 Task: Look for products in the category "Dental Care" that are on sale.
Action: Mouse pressed left at (298, 112)
Screenshot: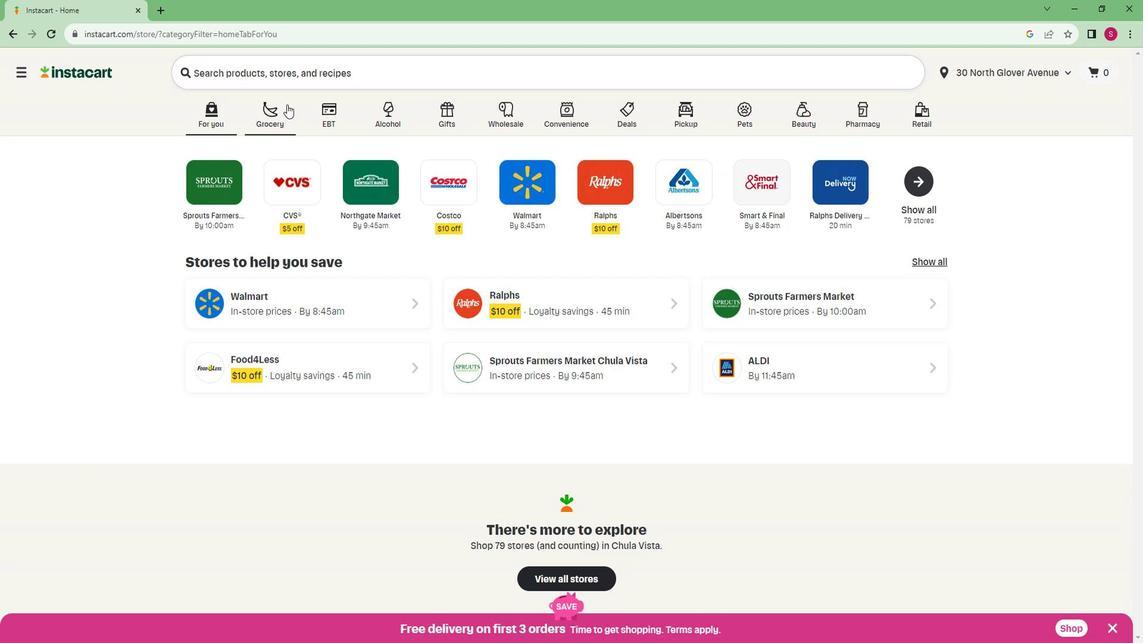 
Action: Mouse moved to (254, 335)
Screenshot: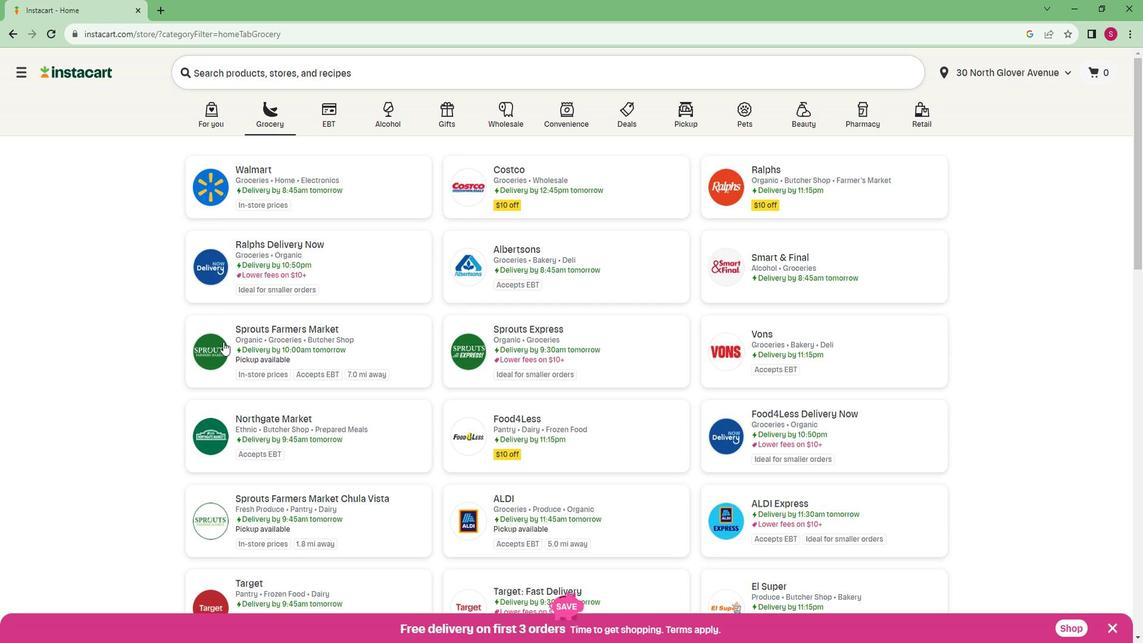 
Action: Mouse pressed left at (254, 335)
Screenshot: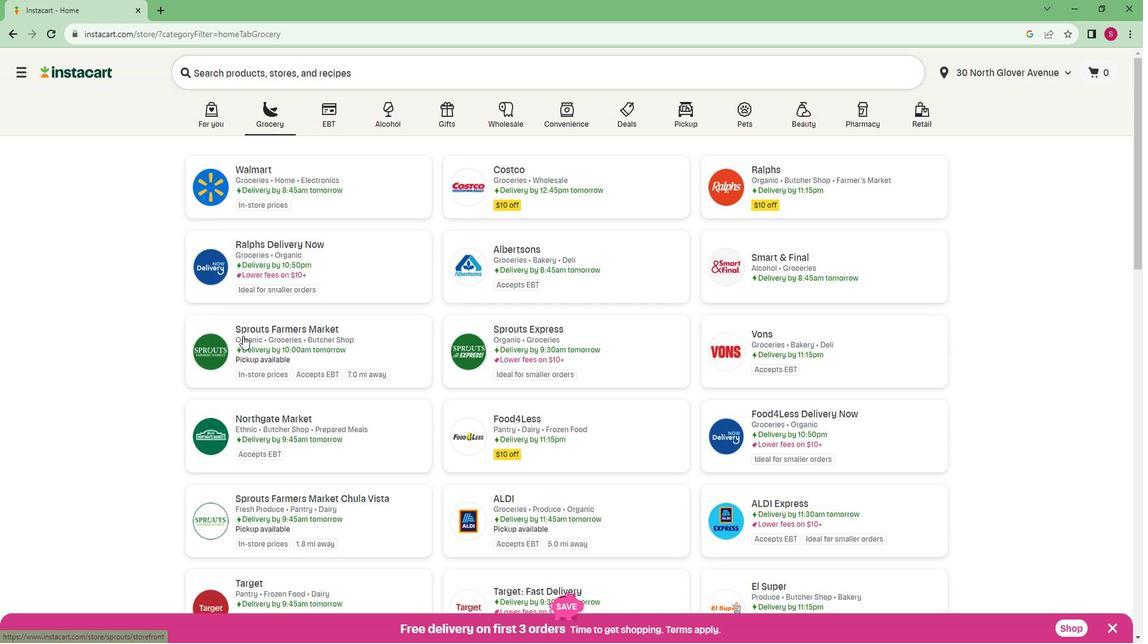 
Action: Mouse moved to (5, 427)
Screenshot: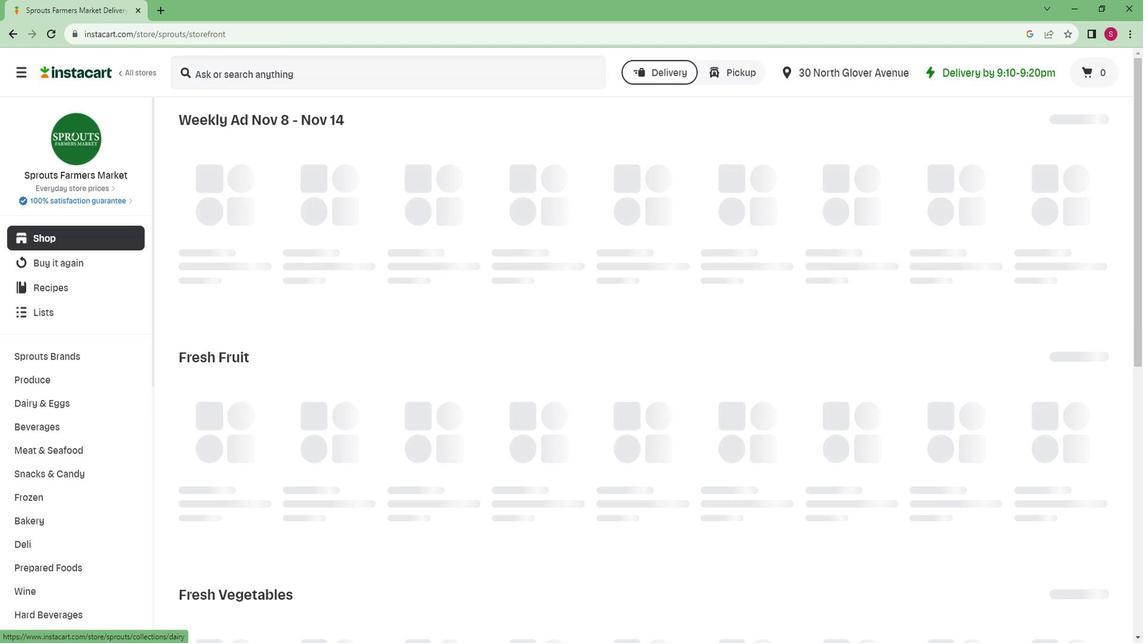 
Action: Mouse scrolled (5, 426) with delta (0, 0)
Screenshot: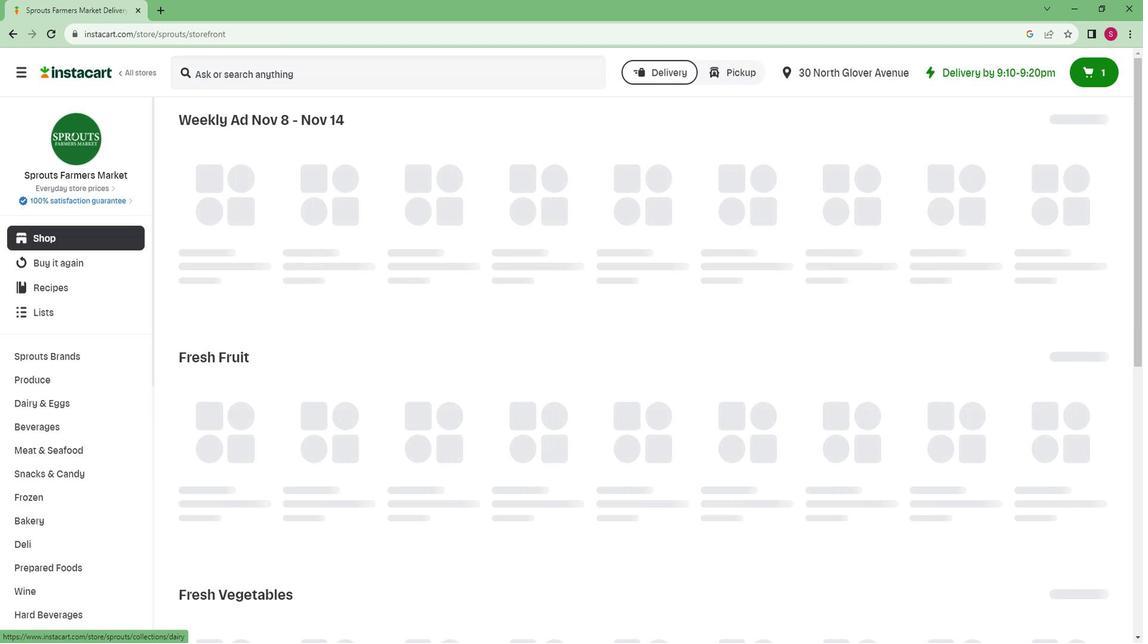 
Action: Mouse scrolled (5, 426) with delta (0, 0)
Screenshot: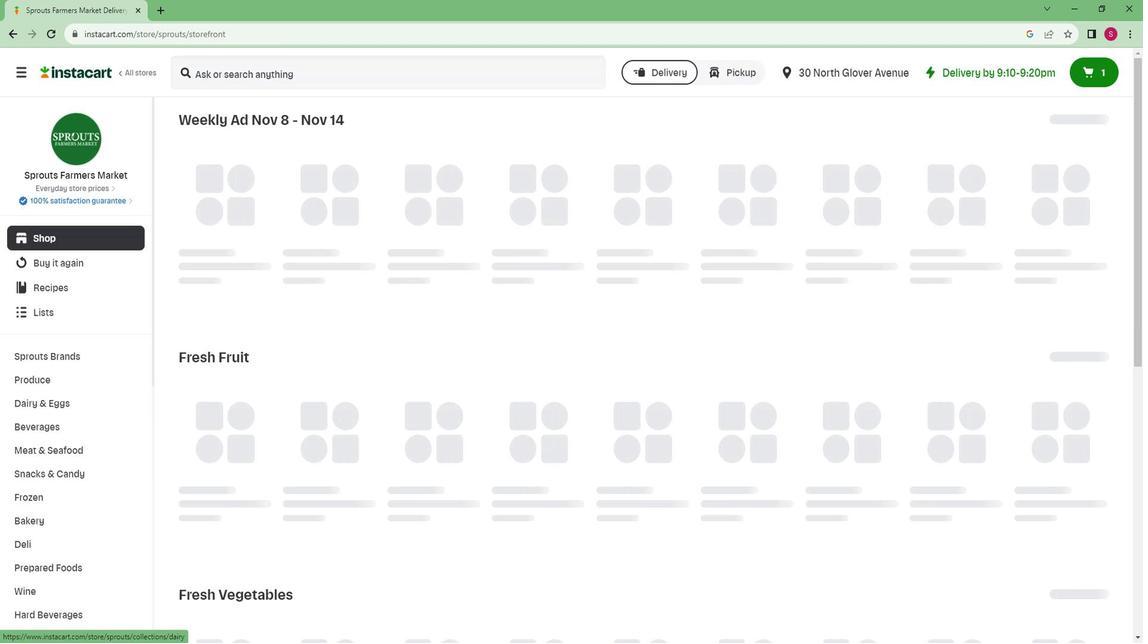 
Action: Mouse scrolled (5, 426) with delta (0, 0)
Screenshot: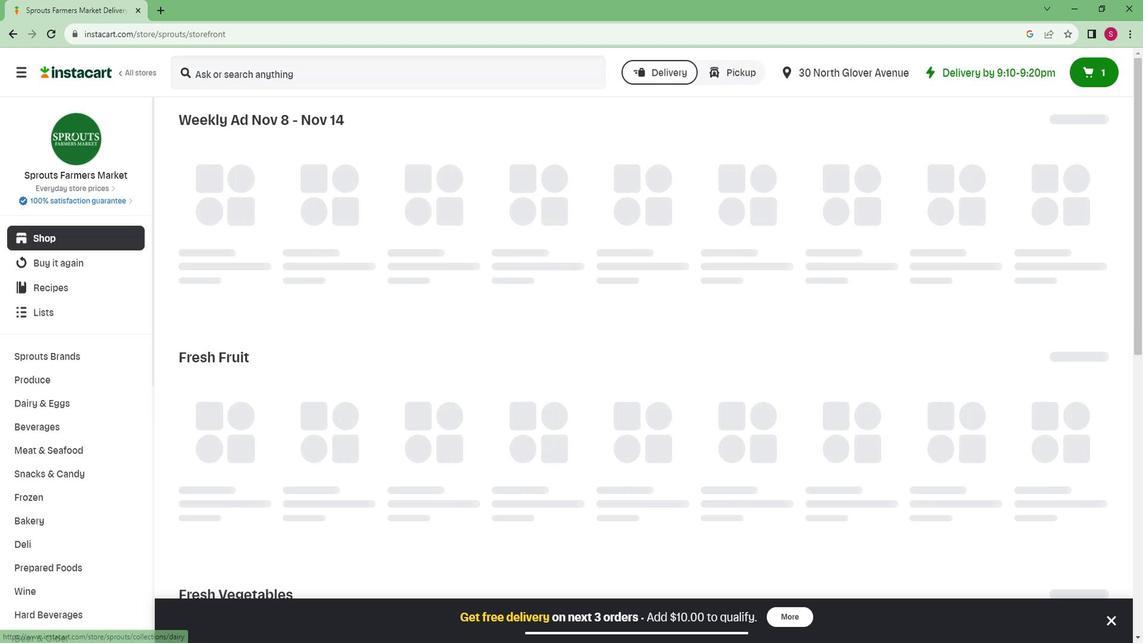 
Action: Mouse scrolled (5, 426) with delta (0, 0)
Screenshot: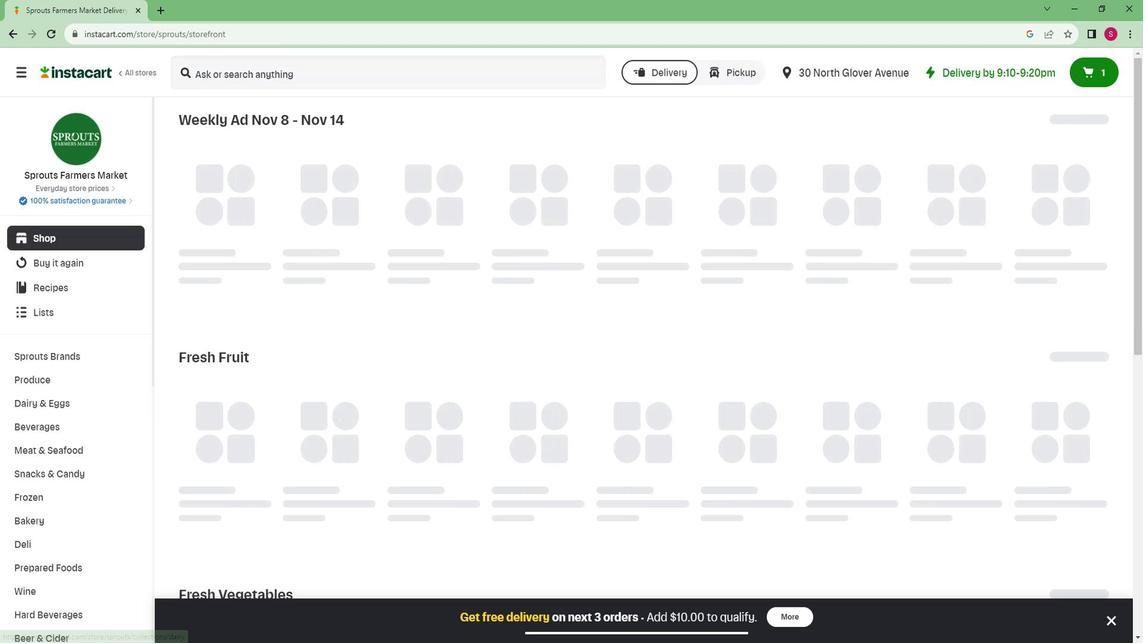 
Action: Mouse moved to (38, 463)
Screenshot: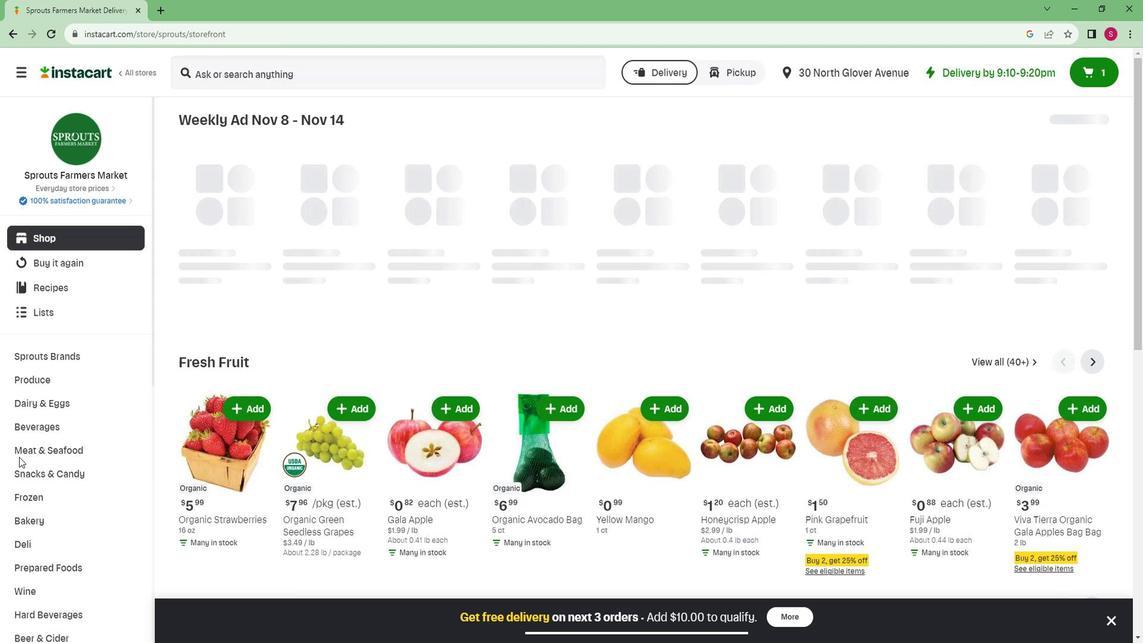 
Action: Mouse scrolled (38, 462) with delta (0, 0)
Screenshot: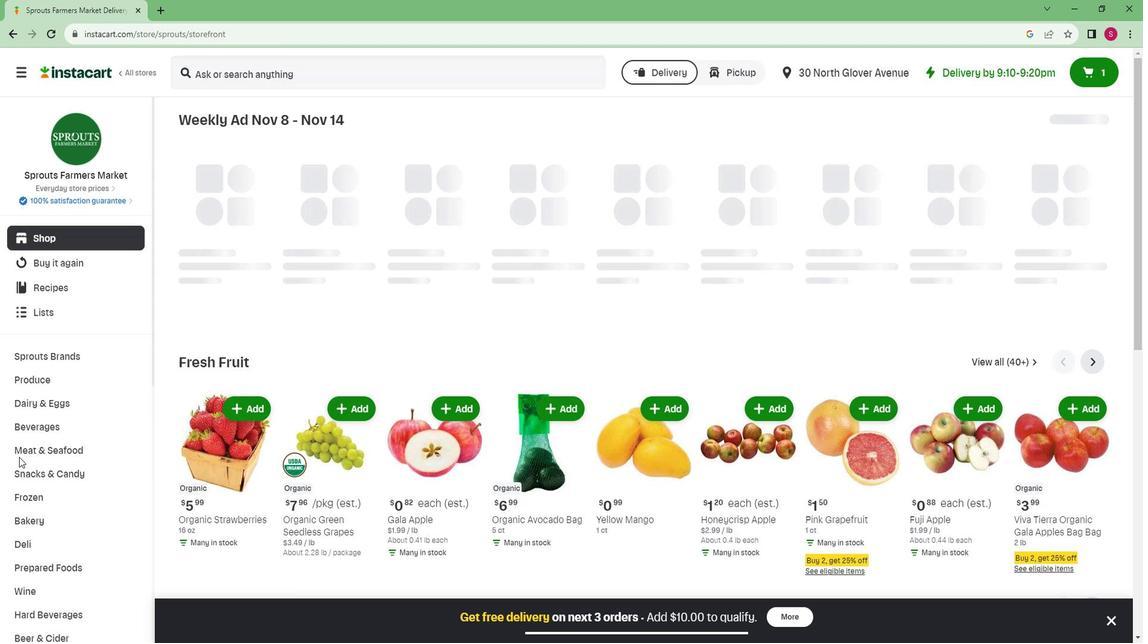
Action: Mouse scrolled (38, 462) with delta (0, 0)
Screenshot: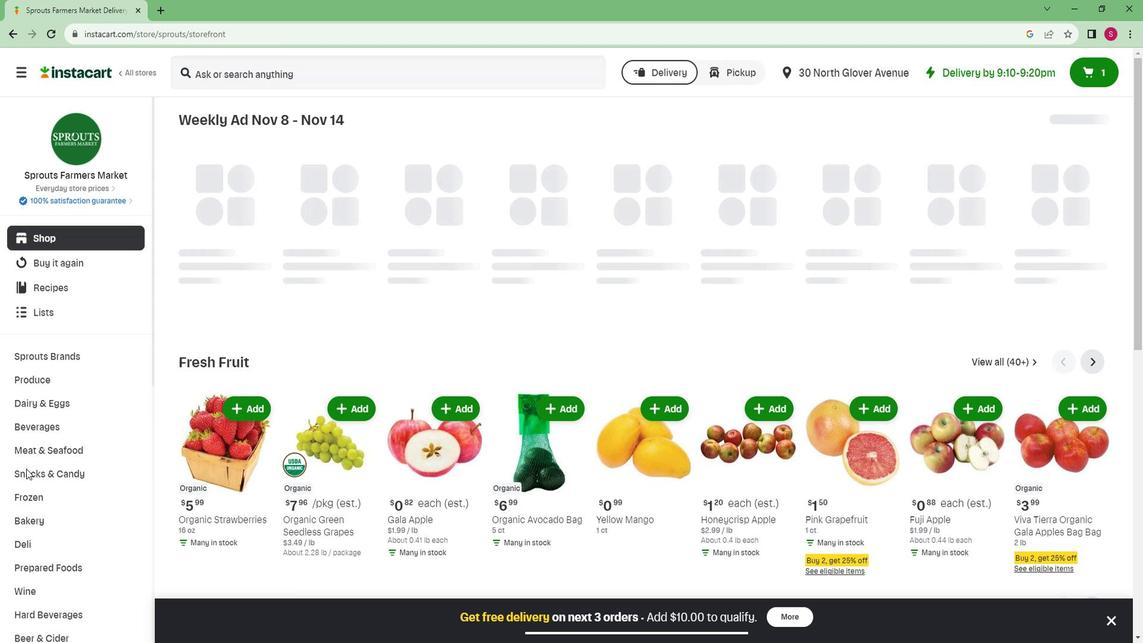 
Action: Mouse scrolled (38, 462) with delta (0, 0)
Screenshot: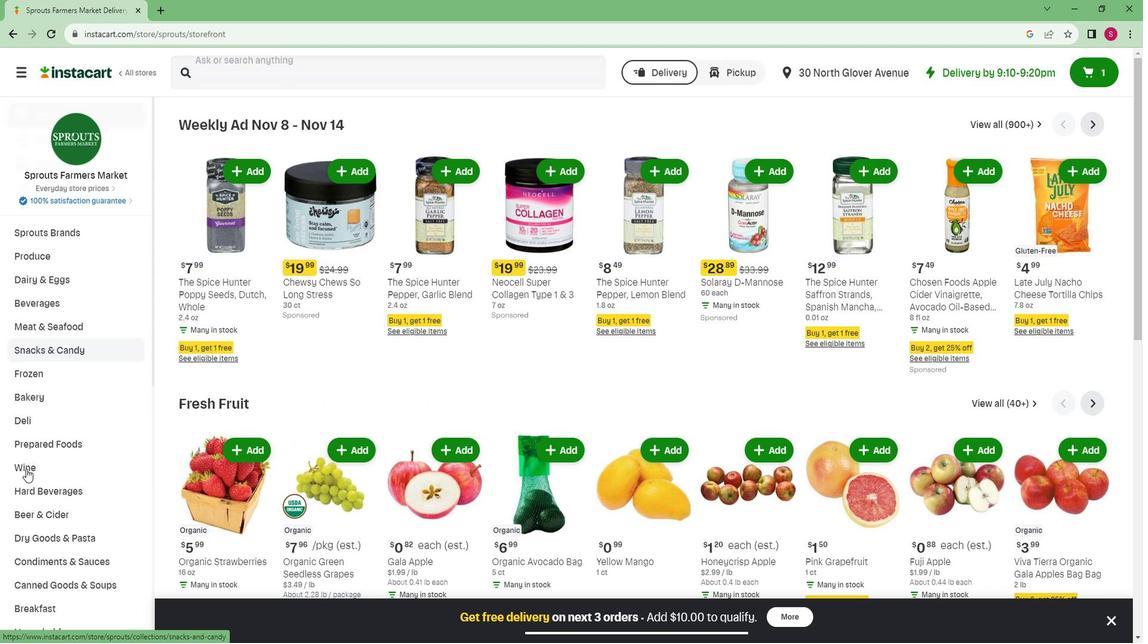 
Action: Mouse scrolled (38, 462) with delta (0, 0)
Screenshot: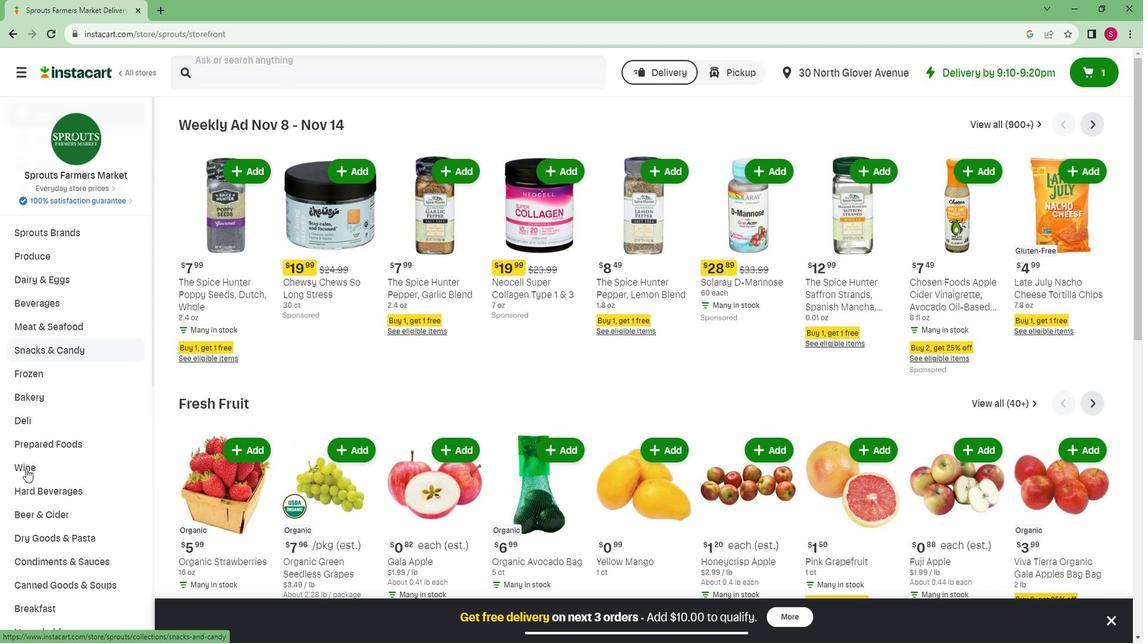 
Action: Mouse scrolled (38, 462) with delta (0, 0)
Screenshot: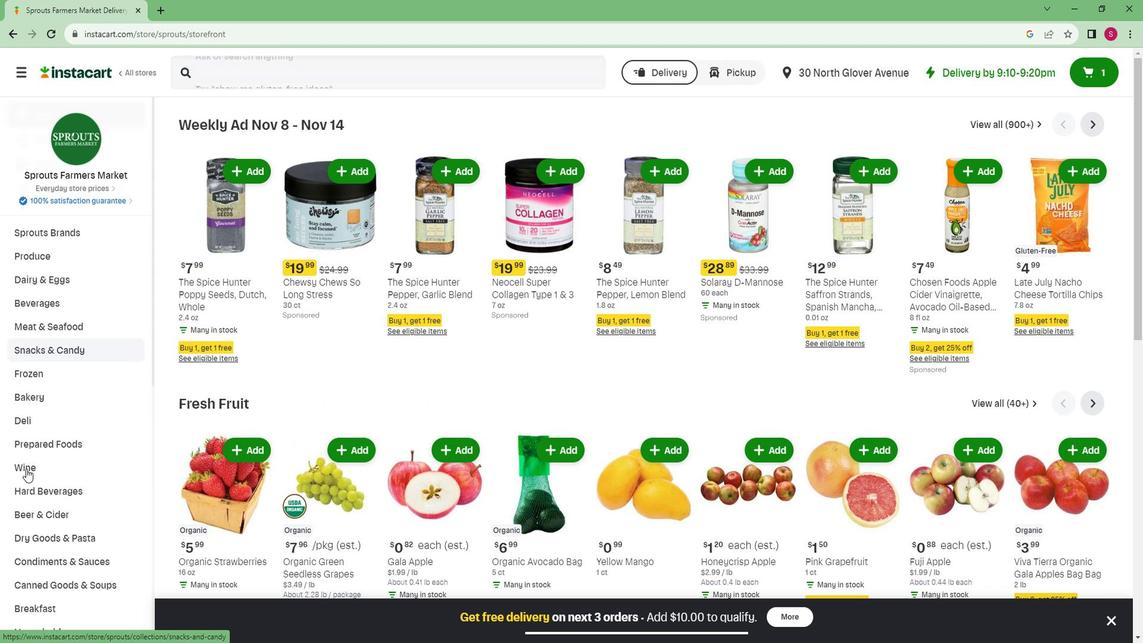 
Action: Mouse scrolled (38, 462) with delta (0, 0)
Screenshot: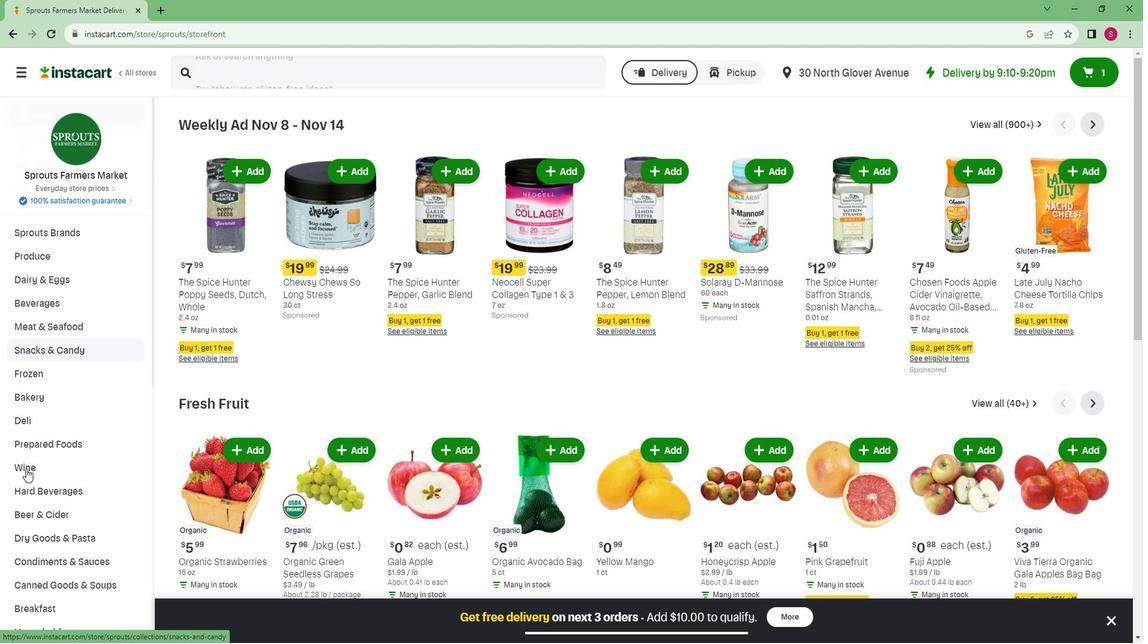 
Action: Mouse scrolled (38, 462) with delta (0, 0)
Screenshot: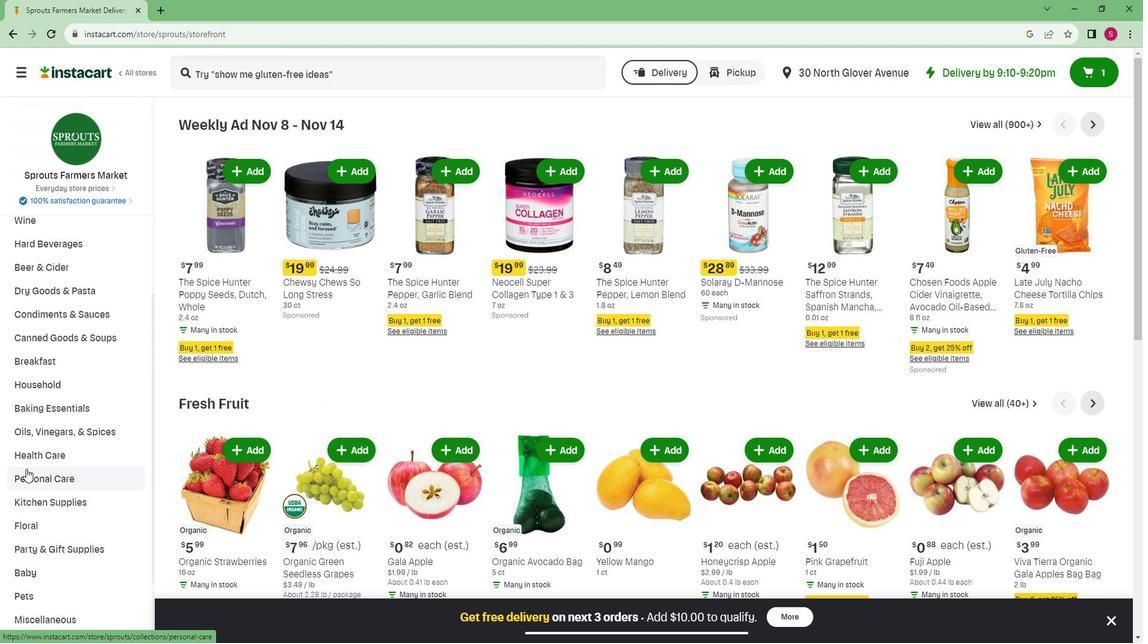 
Action: Mouse scrolled (38, 462) with delta (0, 0)
Screenshot: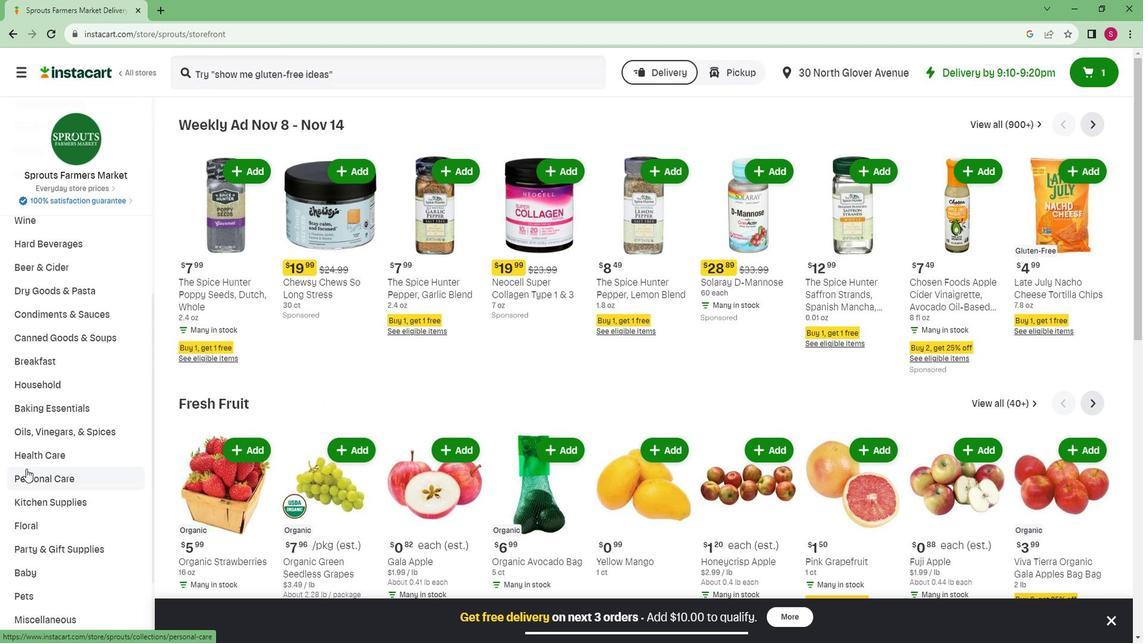 
Action: Mouse scrolled (38, 462) with delta (0, 0)
Screenshot: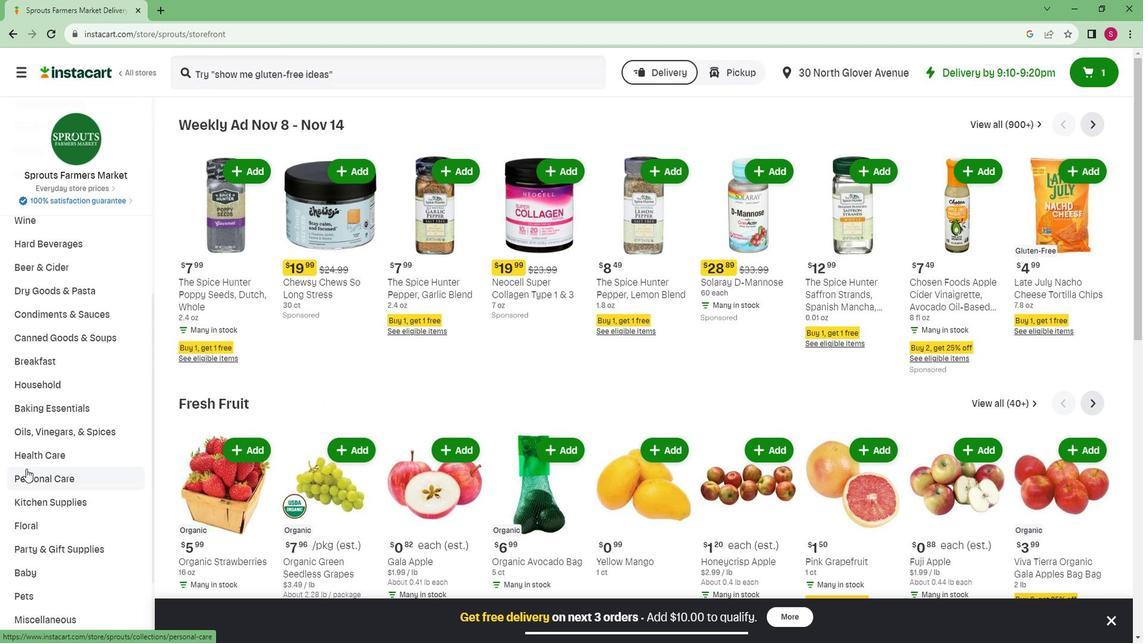 
Action: Mouse scrolled (38, 462) with delta (0, 0)
Screenshot: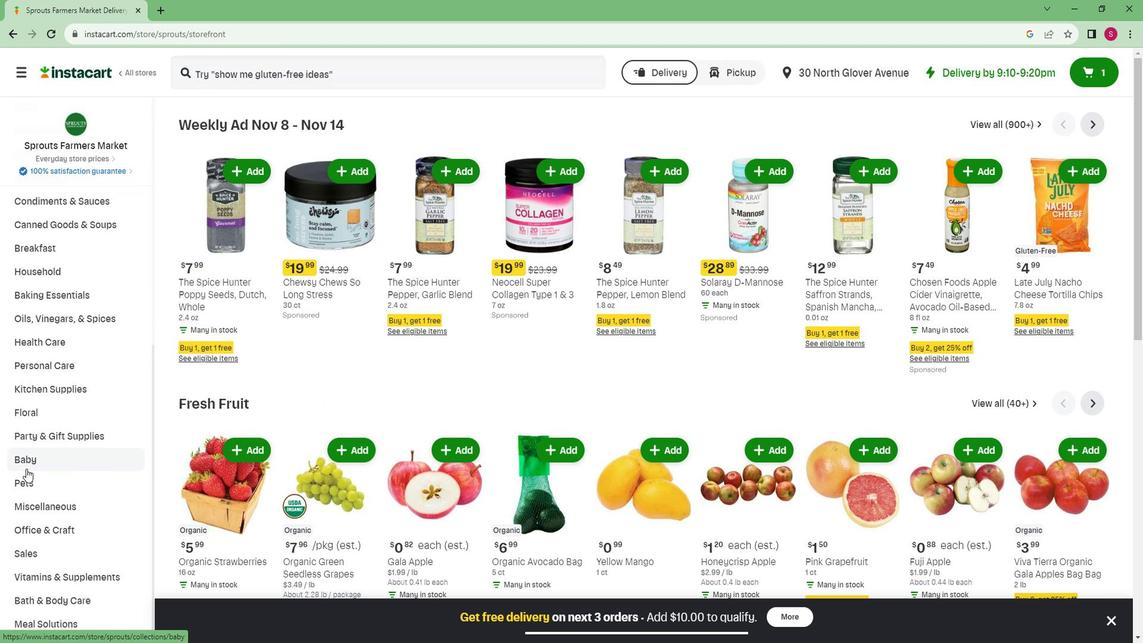 
Action: Mouse scrolled (38, 462) with delta (0, 0)
Screenshot: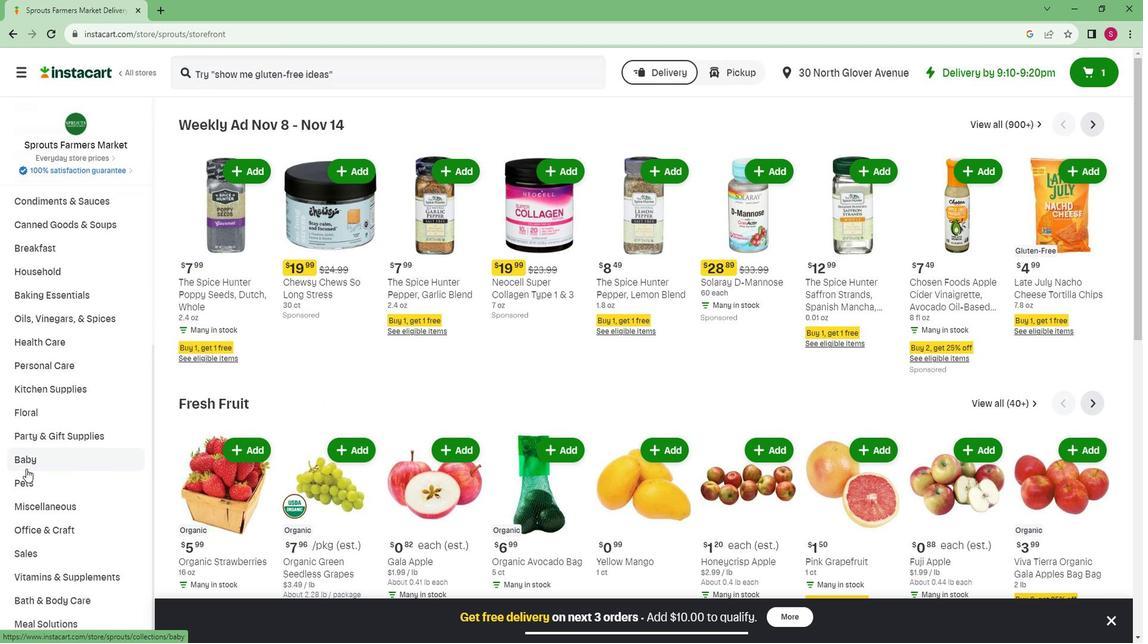 
Action: Mouse scrolled (38, 462) with delta (0, 0)
Screenshot: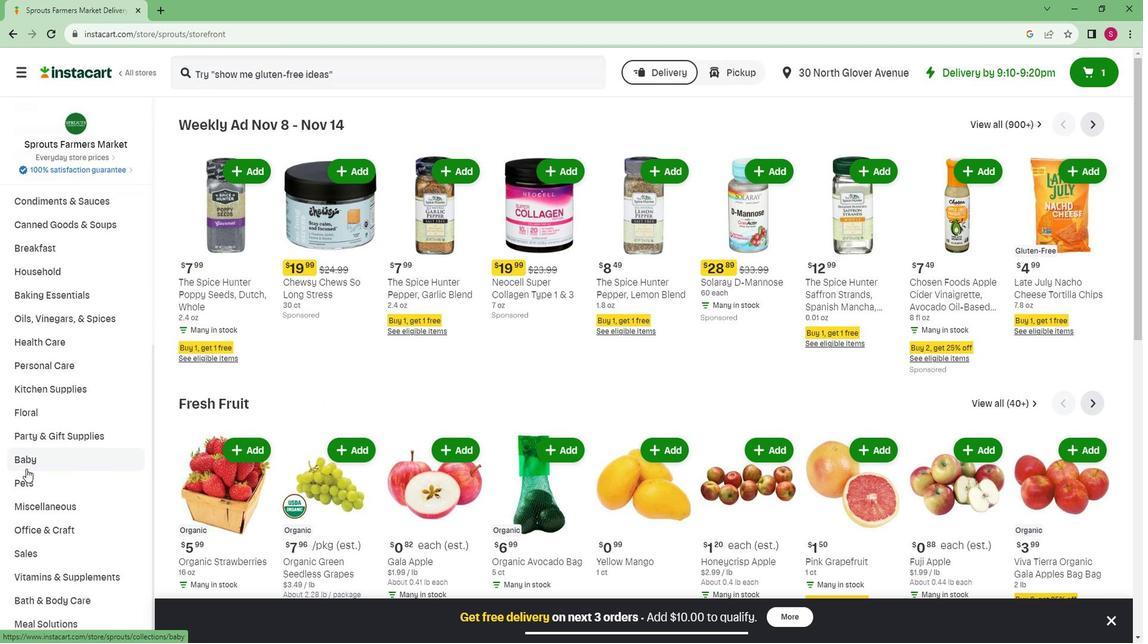 
Action: Mouse moved to (91, 597)
Screenshot: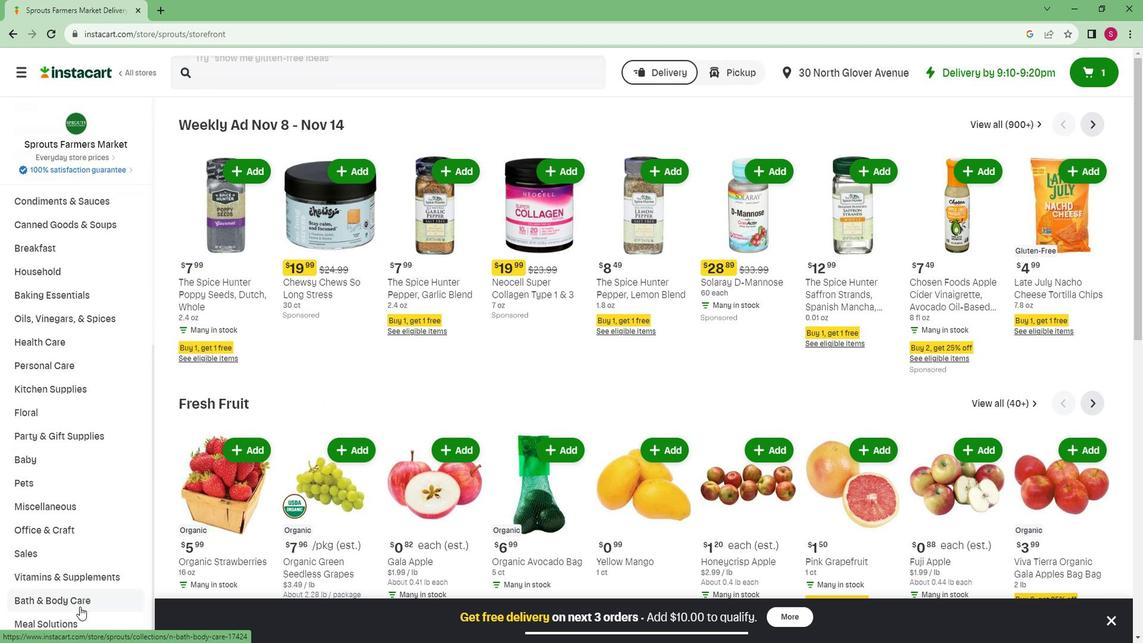 
Action: Mouse pressed left at (91, 597)
Screenshot: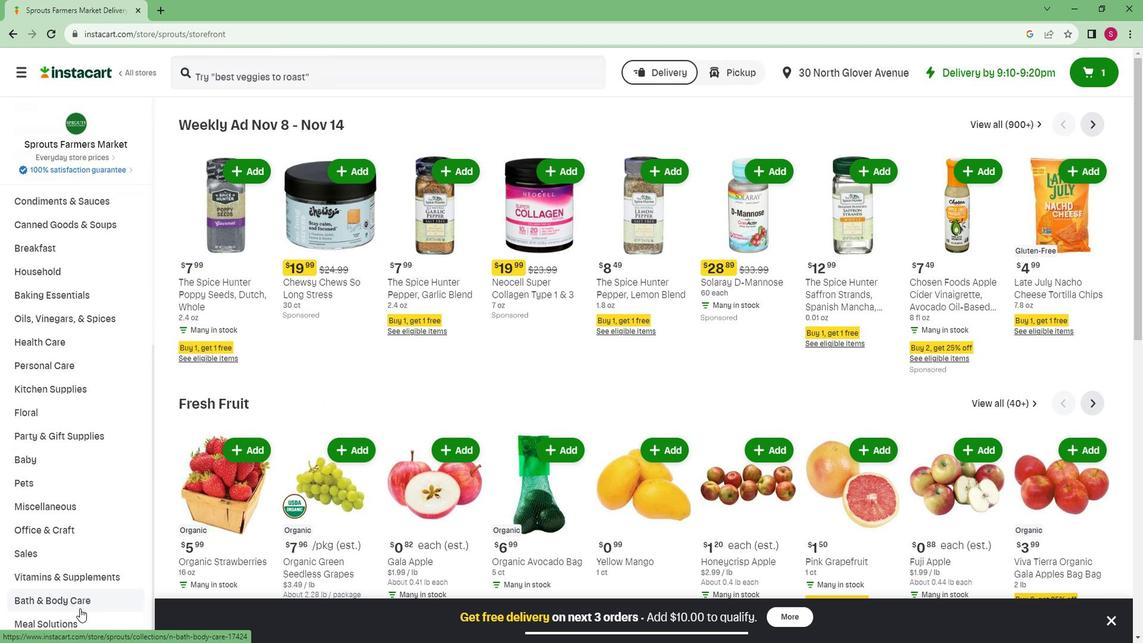 
Action: Mouse moved to (781, 160)
Screenshot: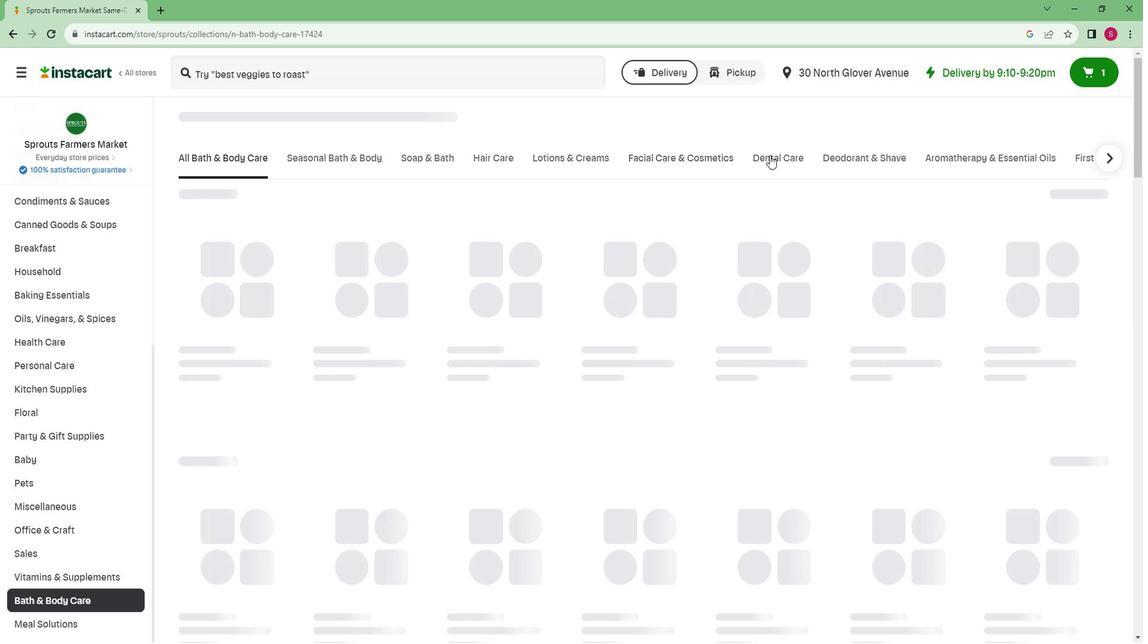 
Action: Mouse pressed left at (781, 160)
Screenshot: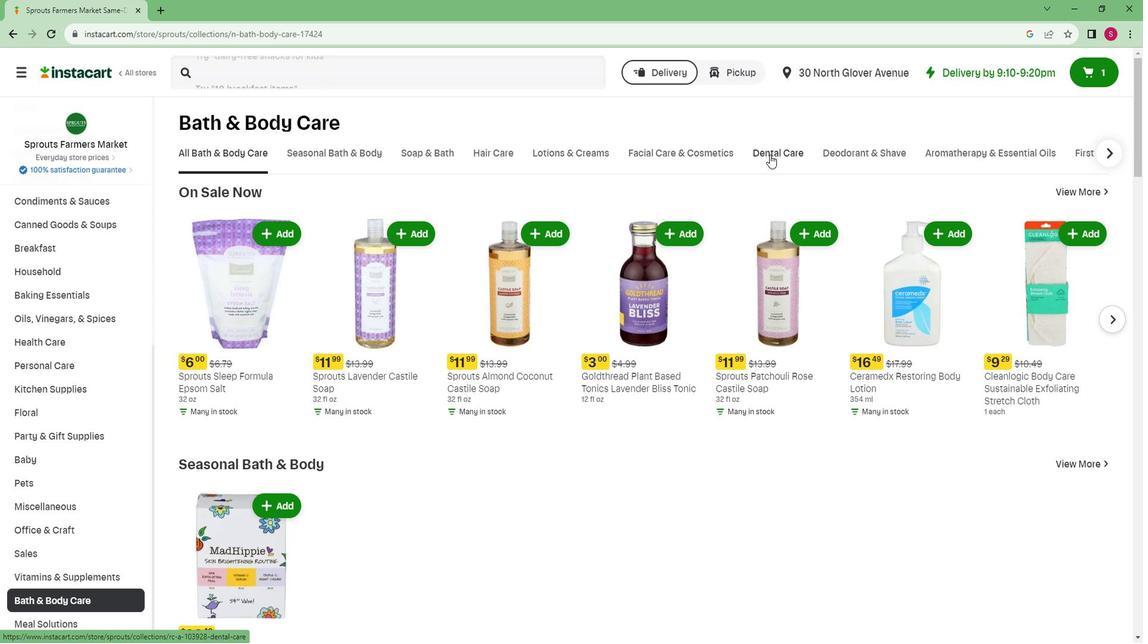 
Action: Mouse moved to (201, 195)
Screenshot: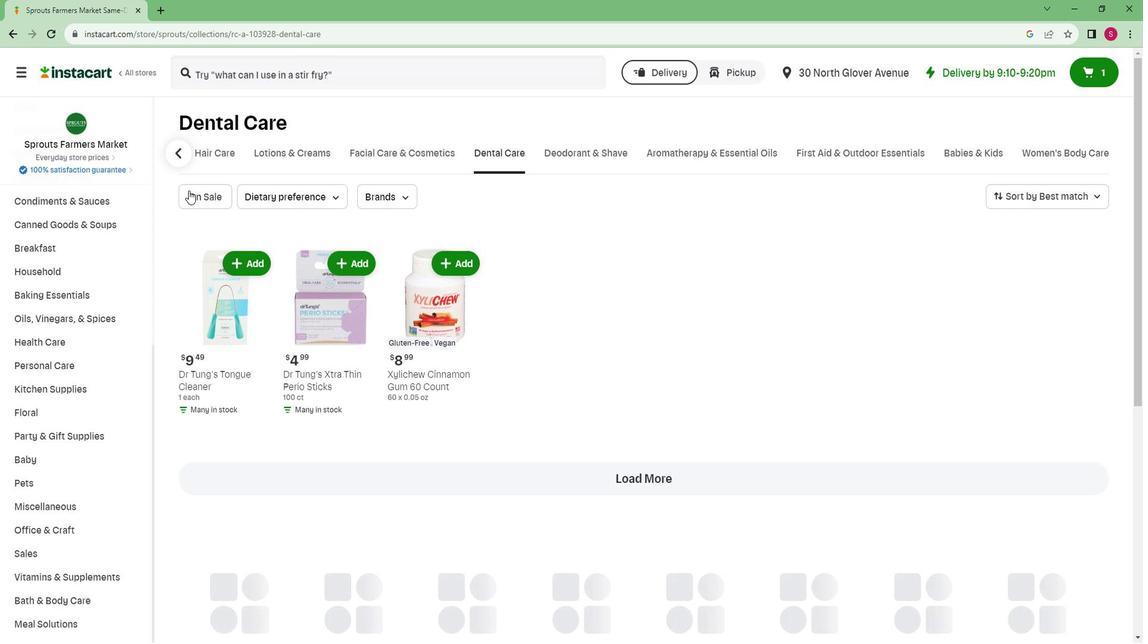 
Action: Mouse pressed left at (201, 195)
Screenshot: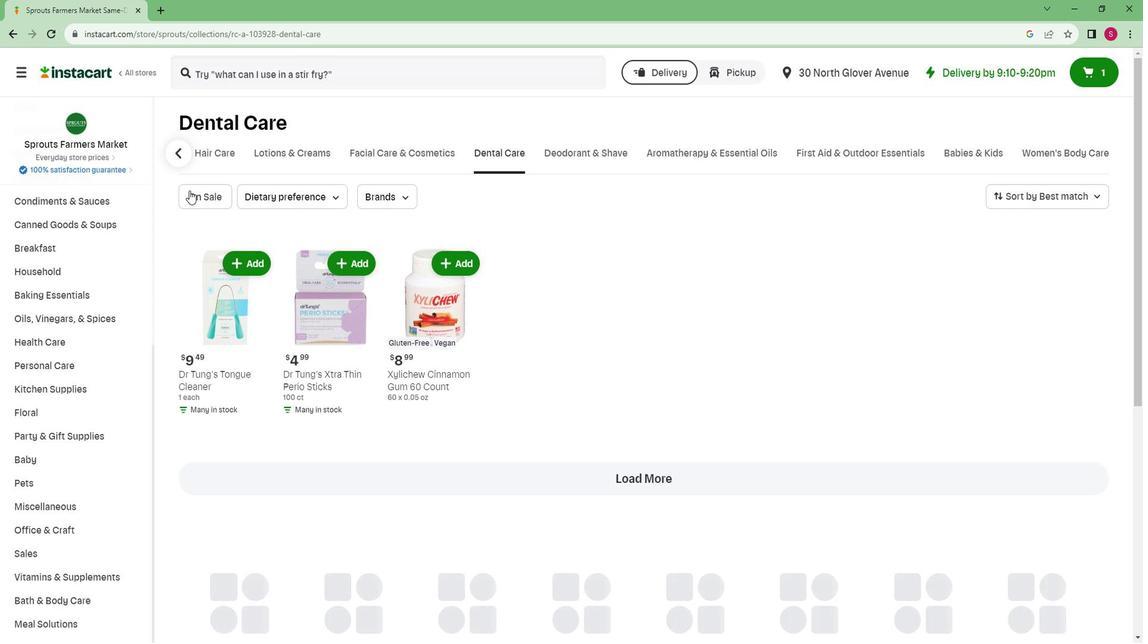 
